 Task: In the sheet Budget Analysis ToolFont size of heading  18 Font style of dataoswald 'Font size of data '9 Alignment of headline & dataAlign center.   Fill color in heading, Red Font color of dataIn the sheet  Budget Tracking Sheetbook
Action: Mouse moved to (50, 154)
Screenshot: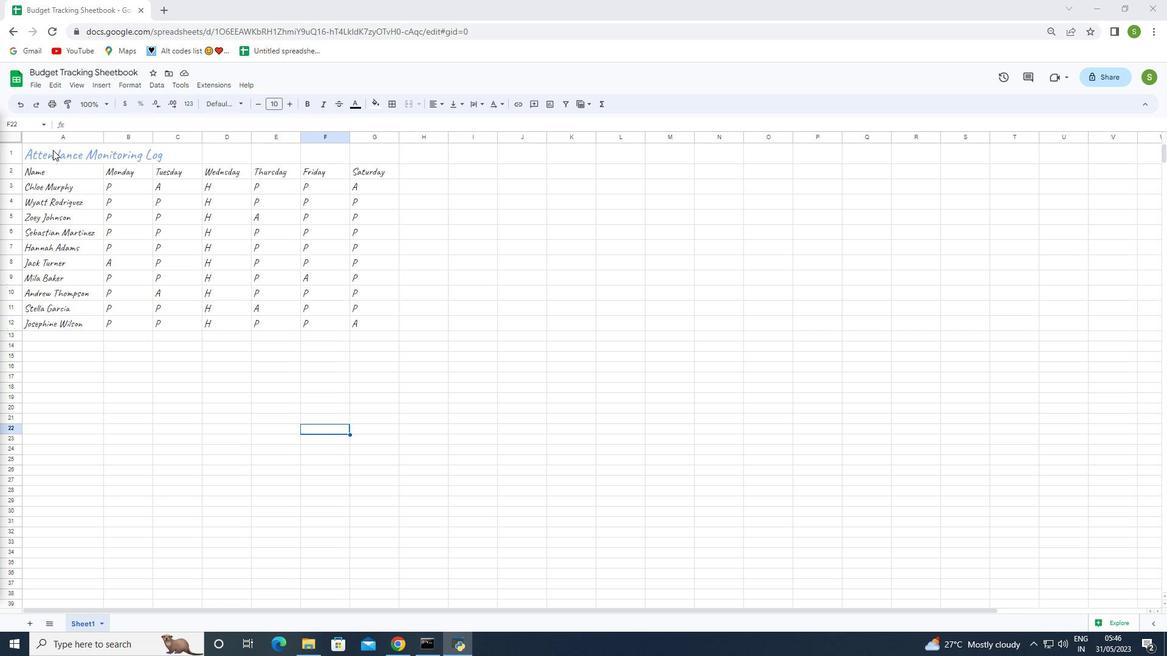 
Action: Mouse pressed left at (50, 154)
Screenshot: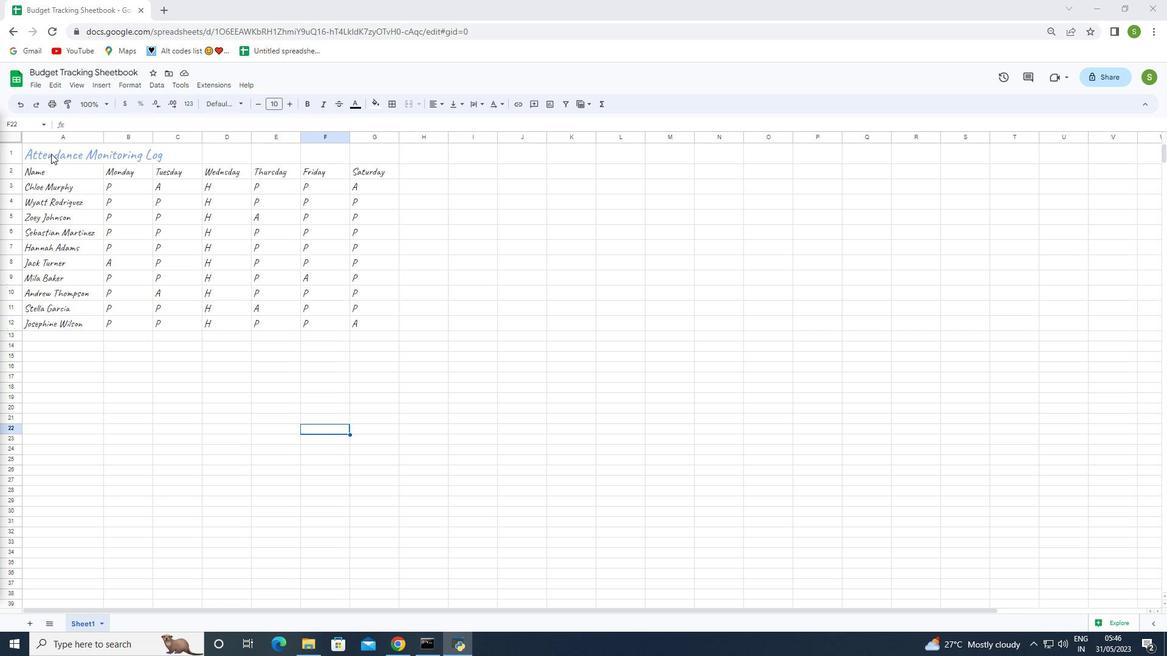 
Action: Mouse moved to (102, 134)
Screenshot: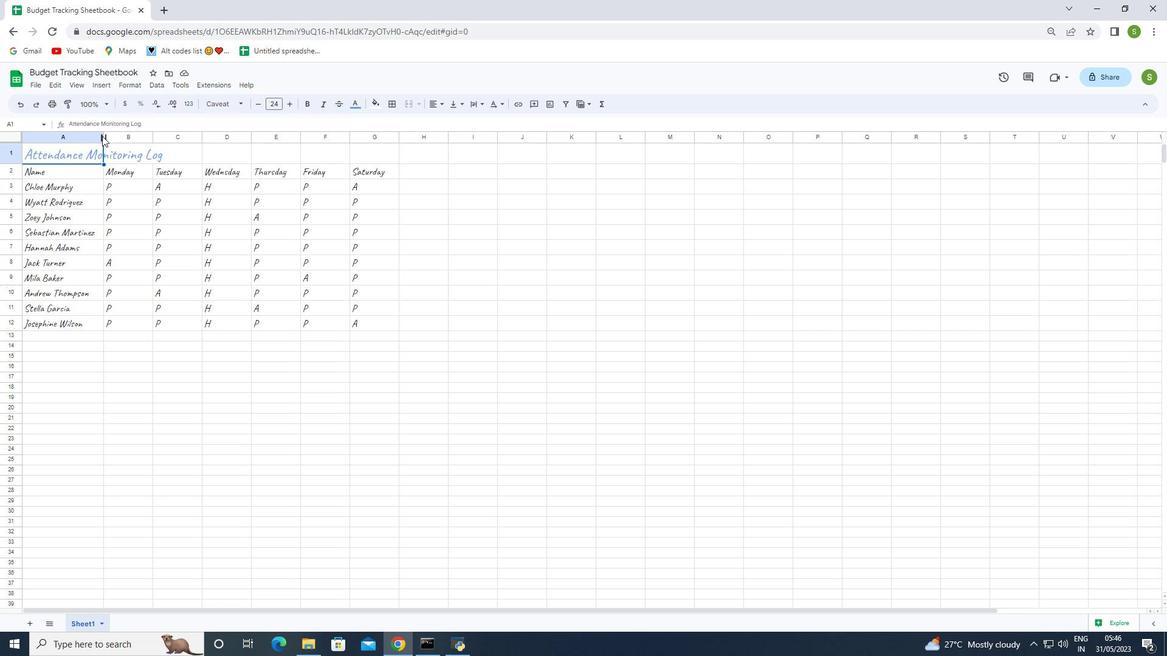 
Action: Mouse pressed left at (102, 134)
Screenshot: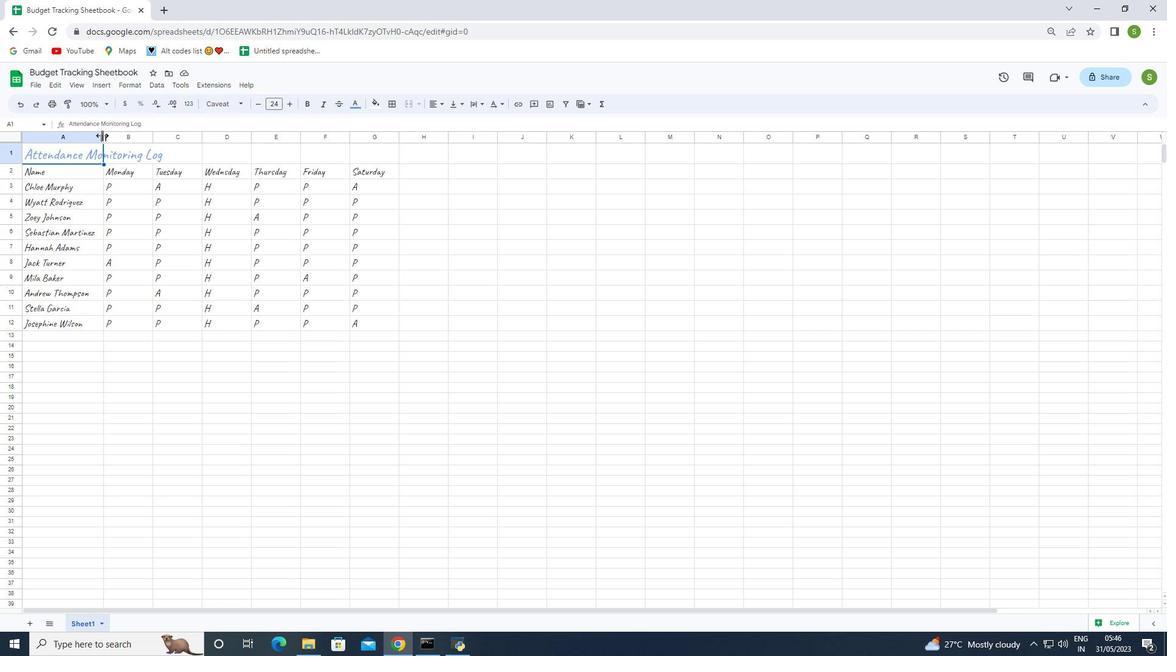 
Action: Mouse pressed left at (102, 134)
Screenshot: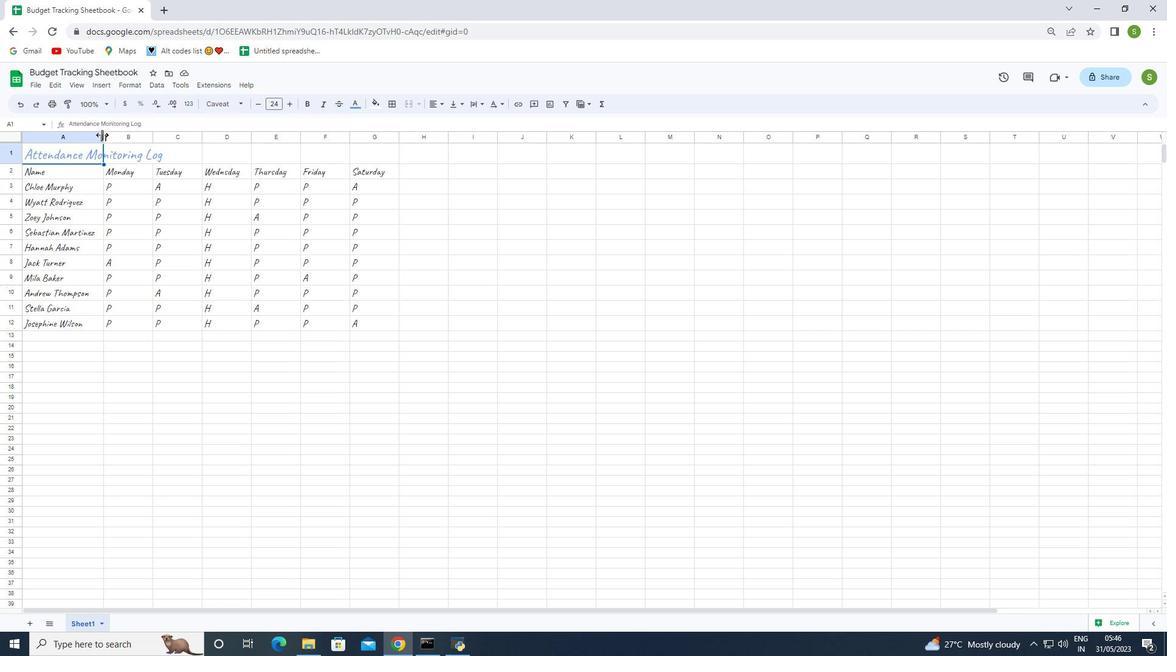 
Action: Mouse moved to (84, 156)
Screenshot: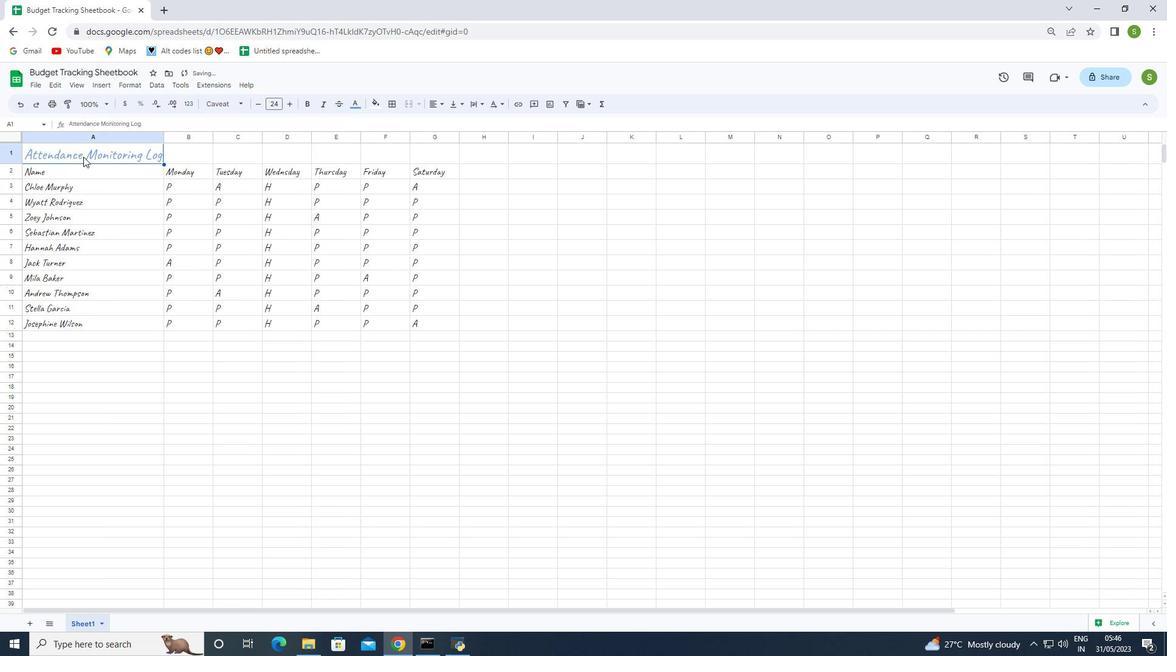 
Action: Mouse pressed left at (84, 156)
Screenshot: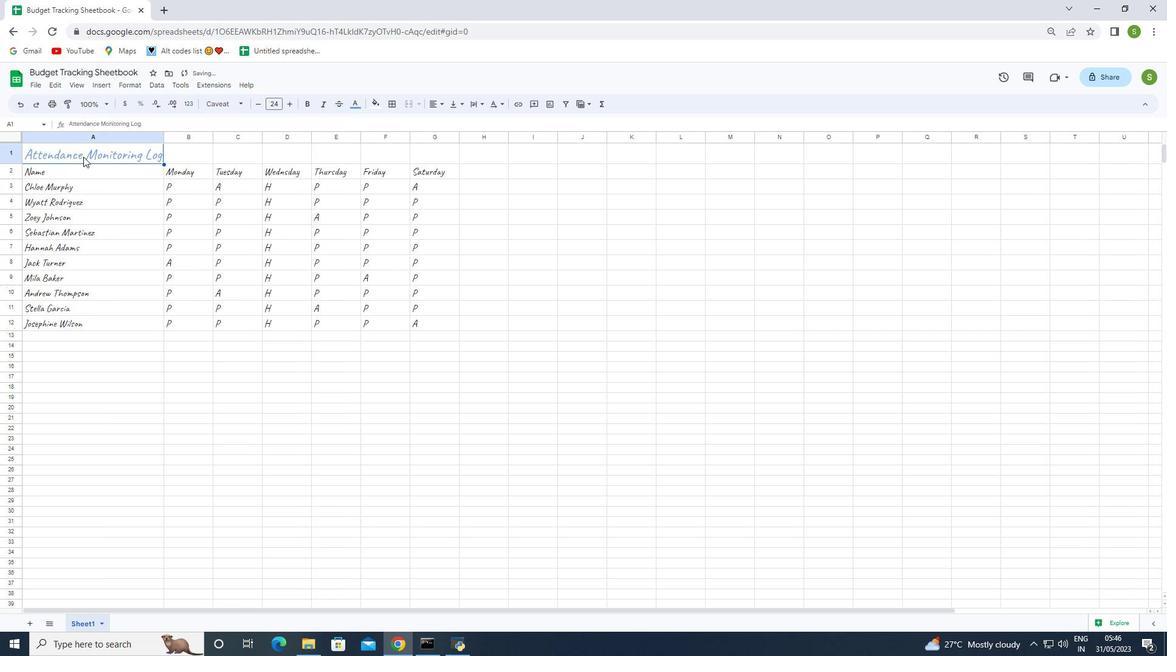 
Action: Mouse moved to (262, 103)
Screenshot: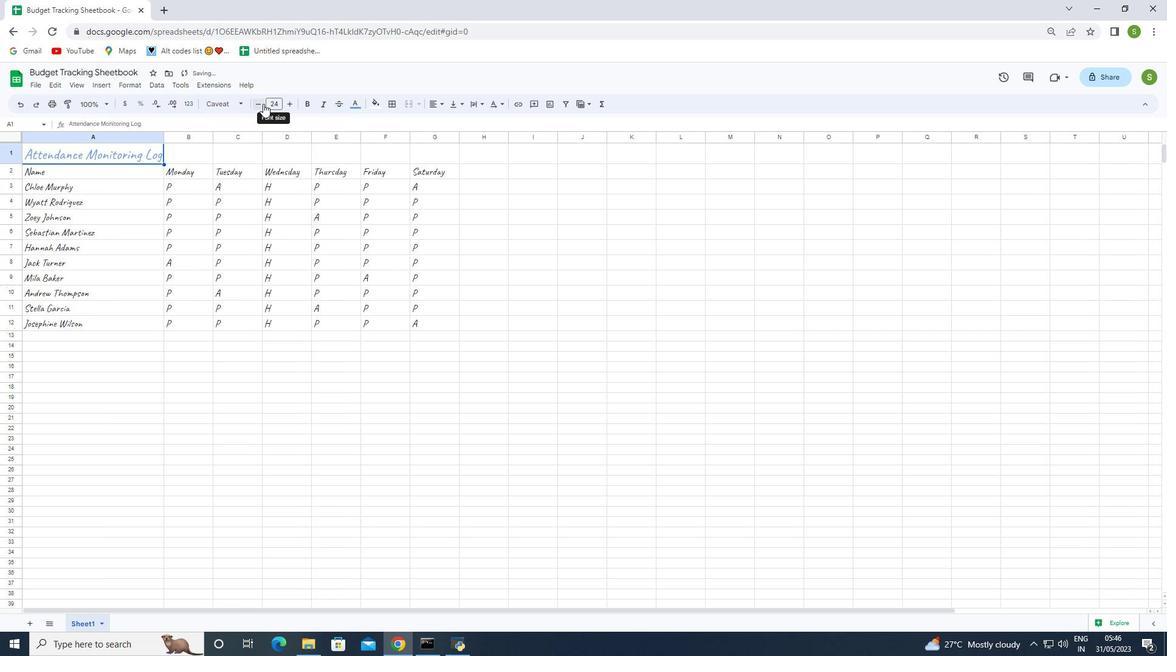 
Action: Mouse pressed left at (262, 103)
Screenshot: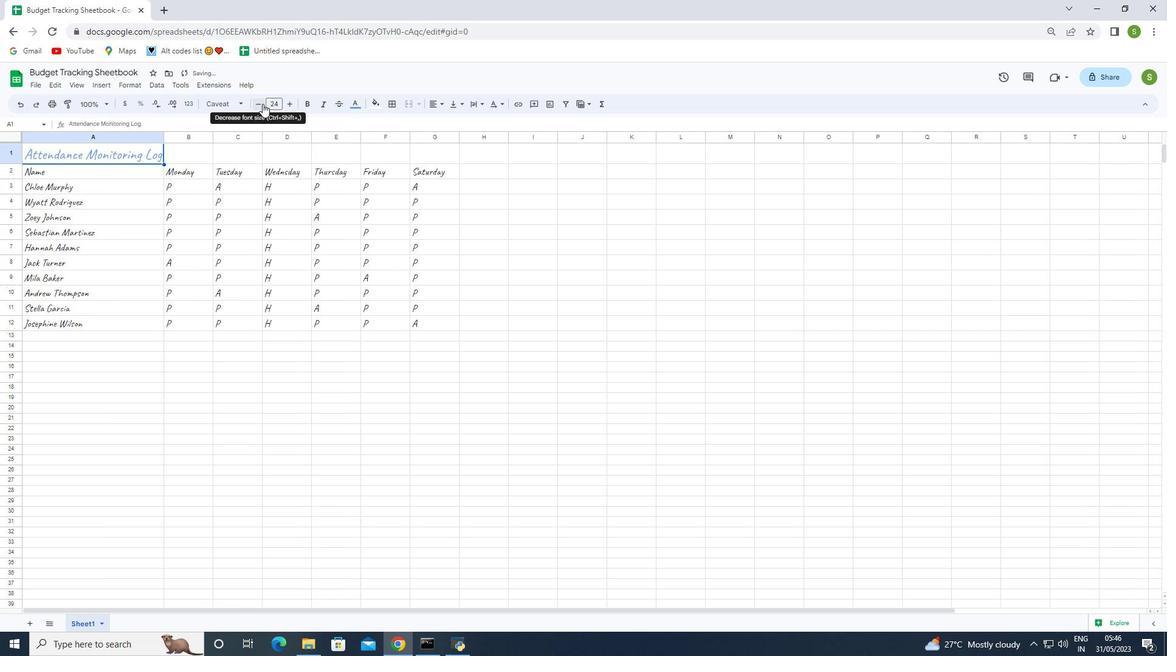 
Action: Mouse pressed left at (262, 103)
Screenshot: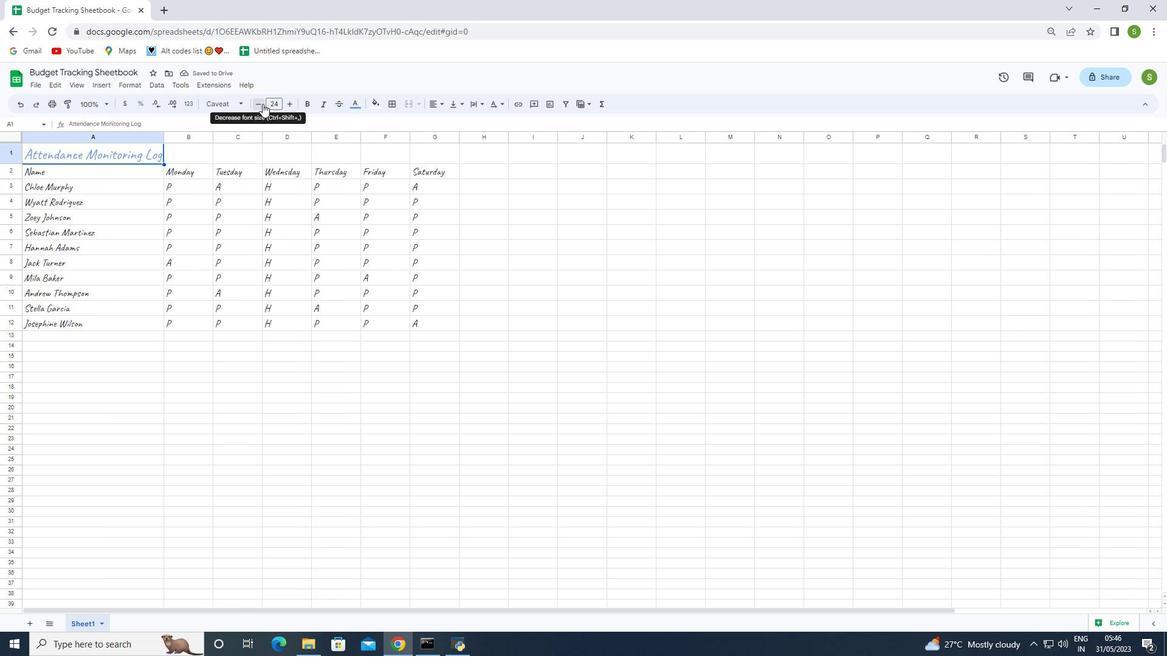 
Action: Mouse pressed left at (262, 103)
Screenshot: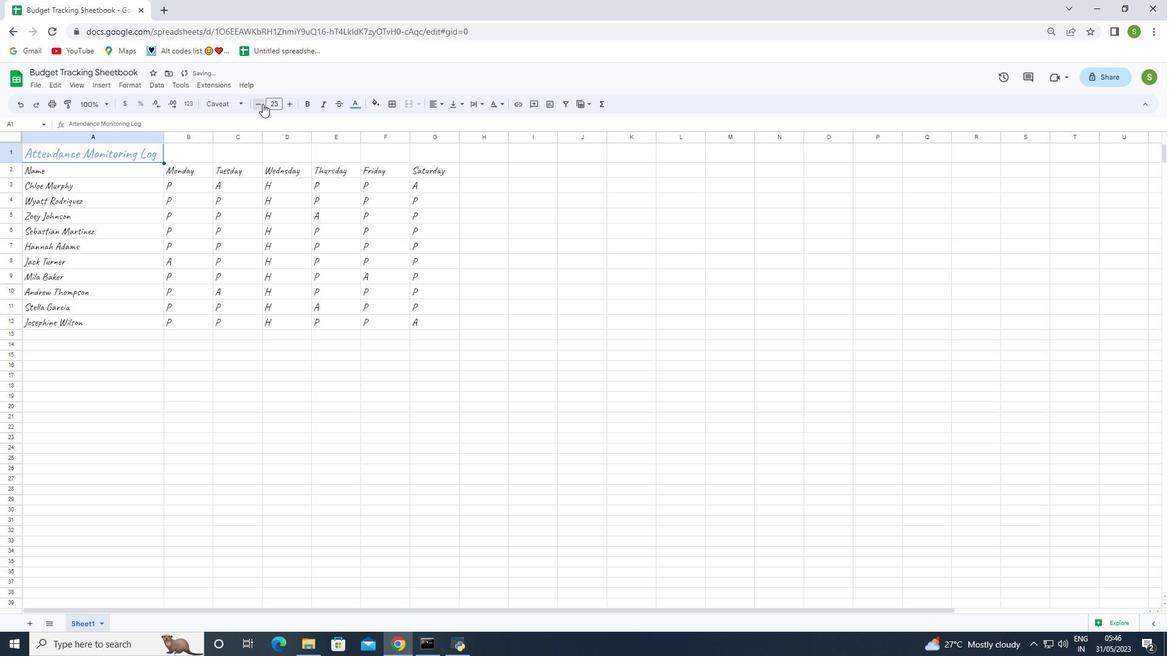 
Action: Mouse pressed left at (262, 103)
Screenshot: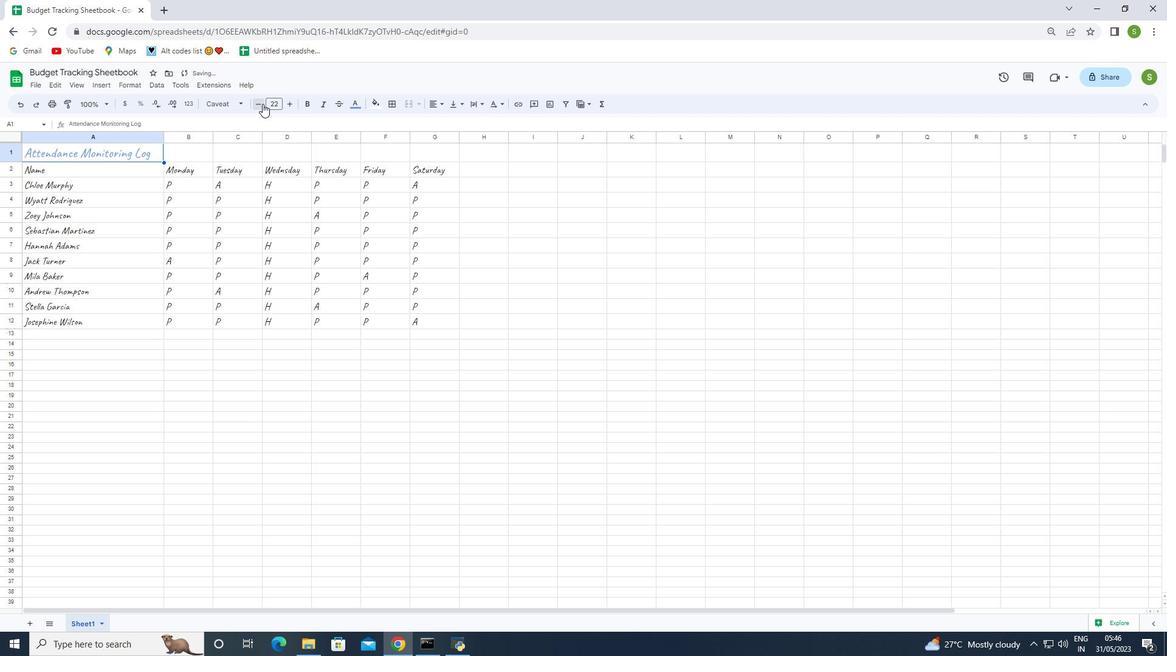 
Action: Mouse pressed left at (262, 103)
Screenshot: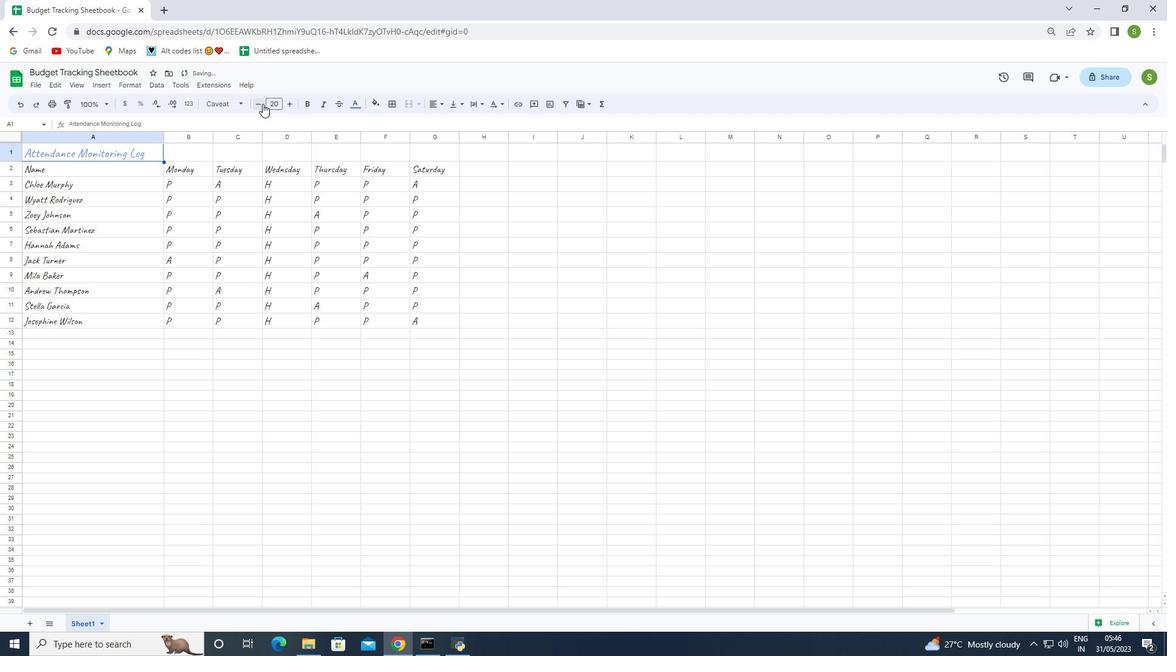 
Action: Mouse pressed left at (262, 103)
Screenshot: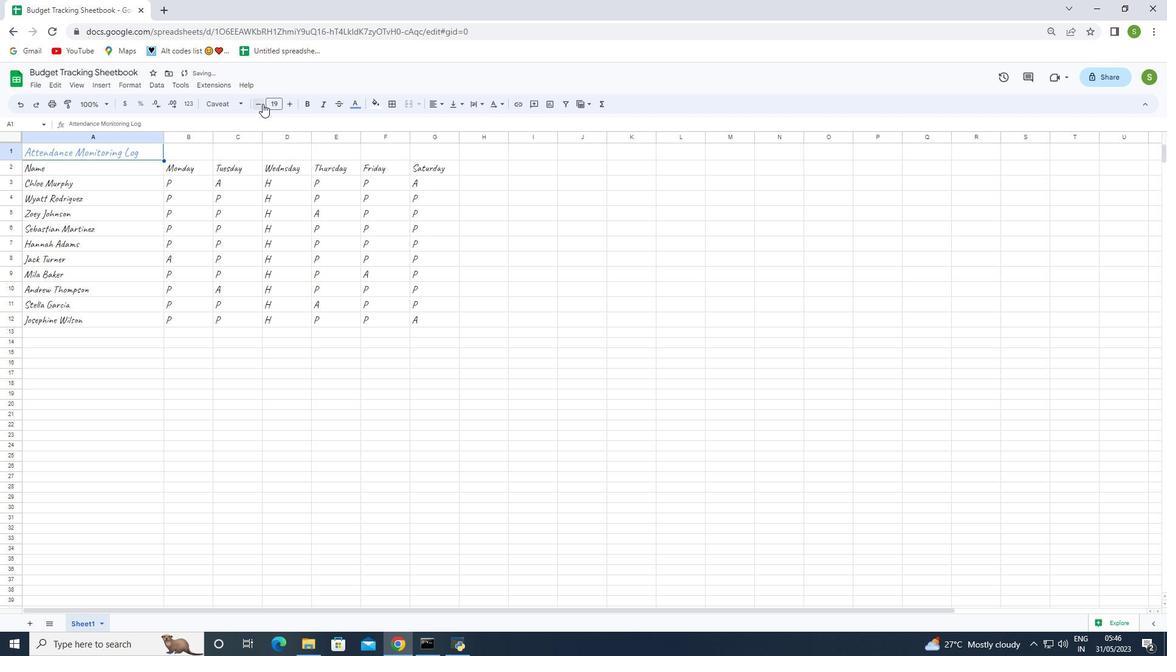 
Action: Mouse moved to (224, 107)
Screenshot: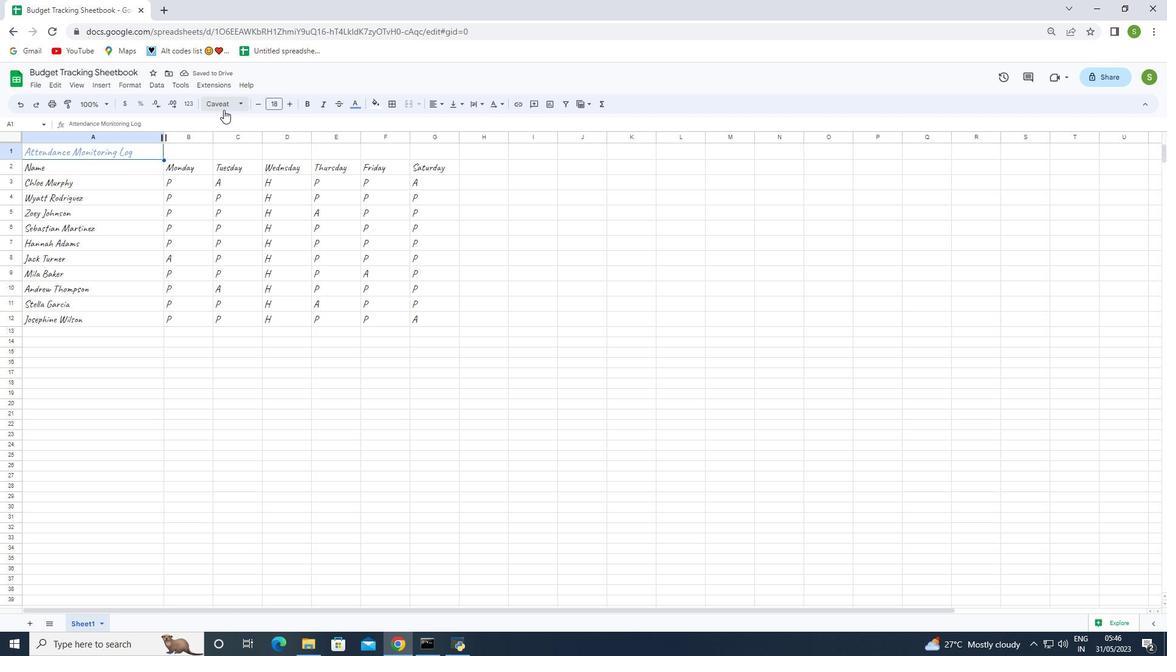 
Action: Mouse pressed left at (224, 107)
Screenshot: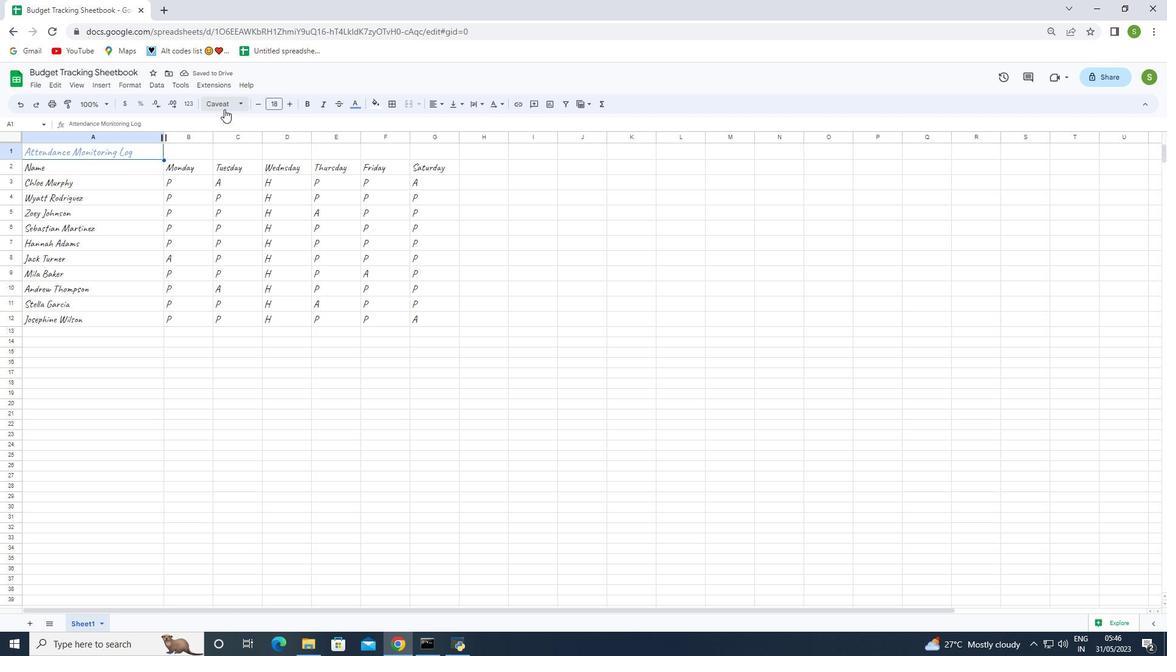 
Action: Mouse moved to (231, 218)
Screenshot: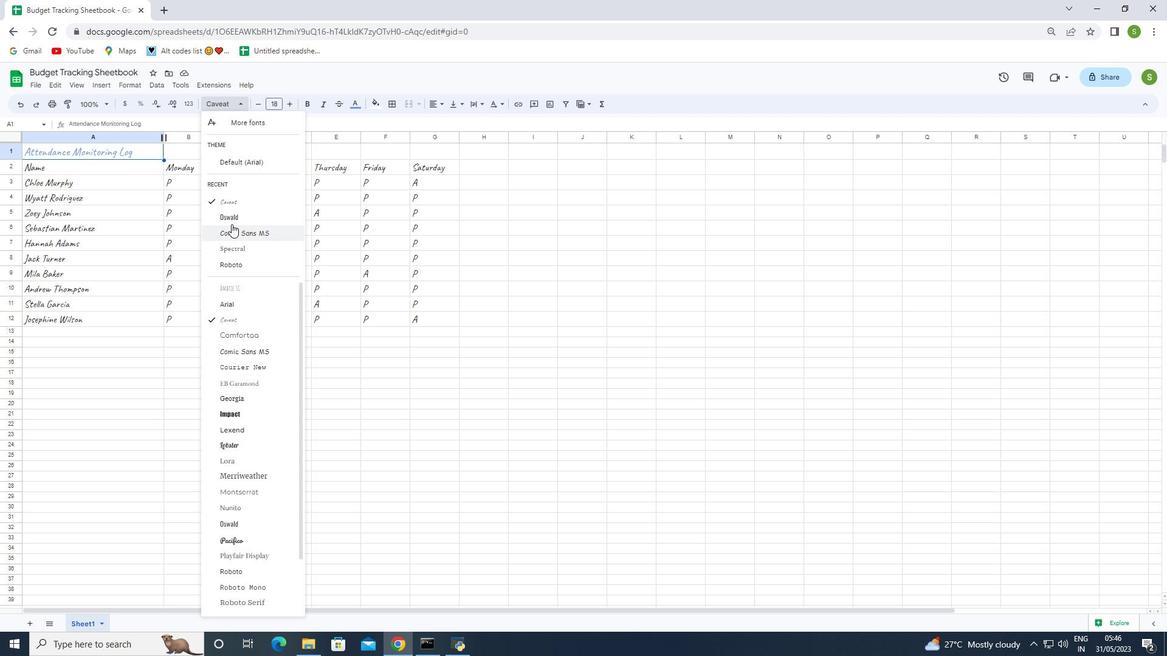 
Action: Mouse pressed left at (231, 218)
Screenshot: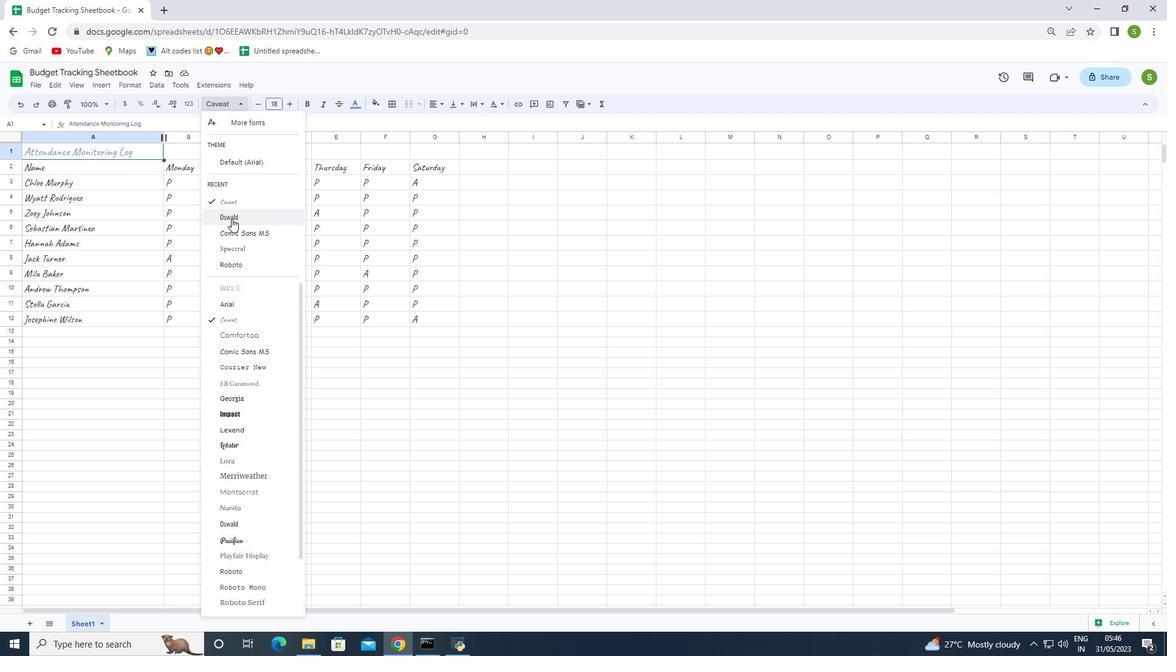 
Action: Mouse moved to (42, 171)
Screenshot: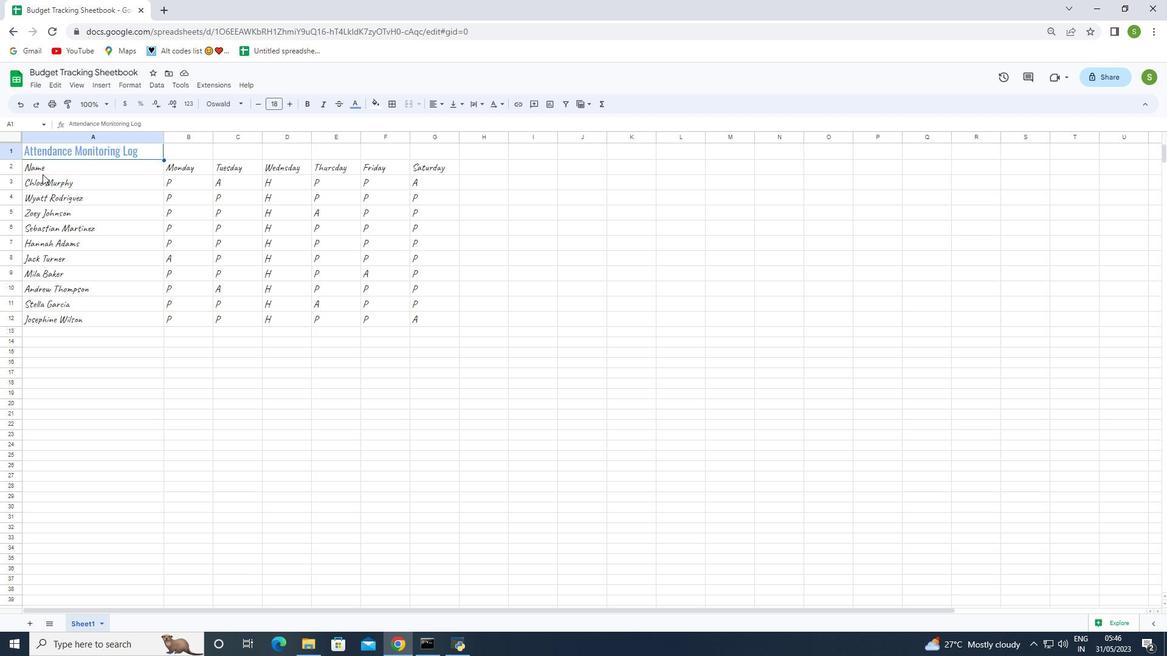 
Action: Mouse pressed left at (42, 171)
Screenshot: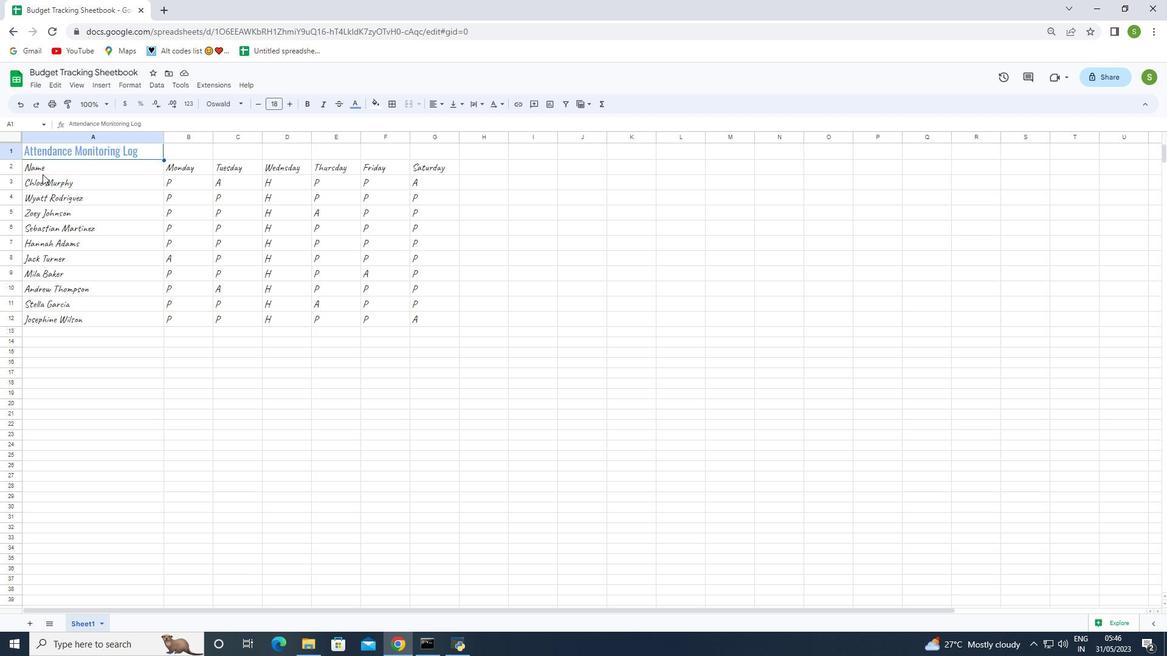 
Action: Mouse moved to (439, 102)
Screenshot: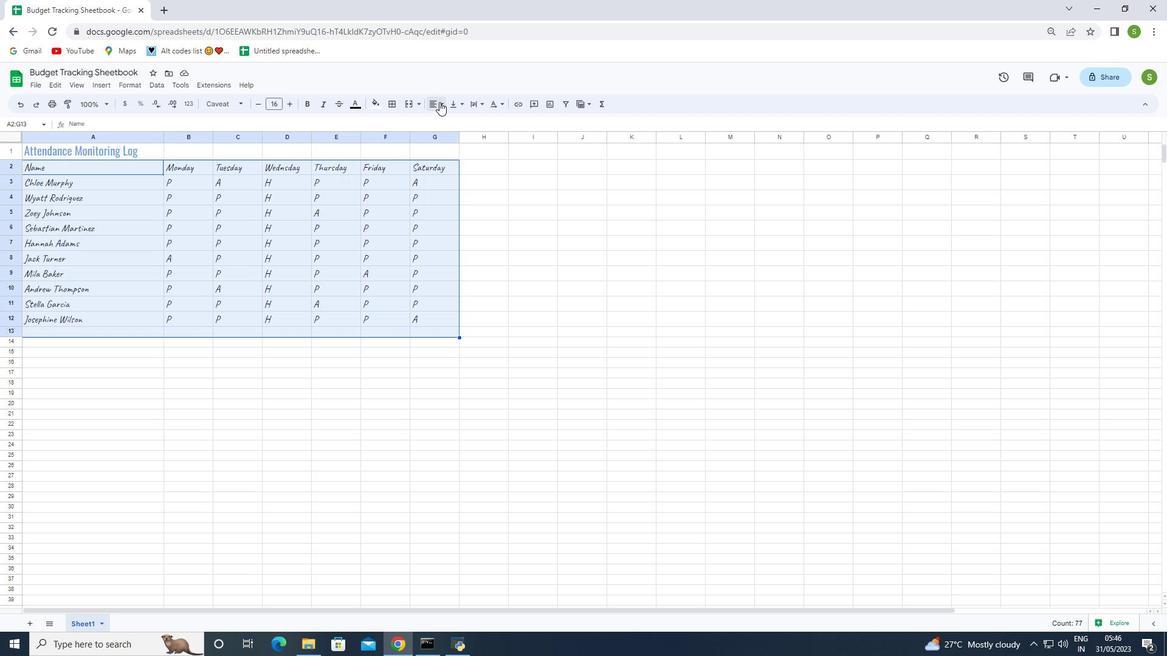 
Action: Mouse pressed left at (439, 102)
Screenshot: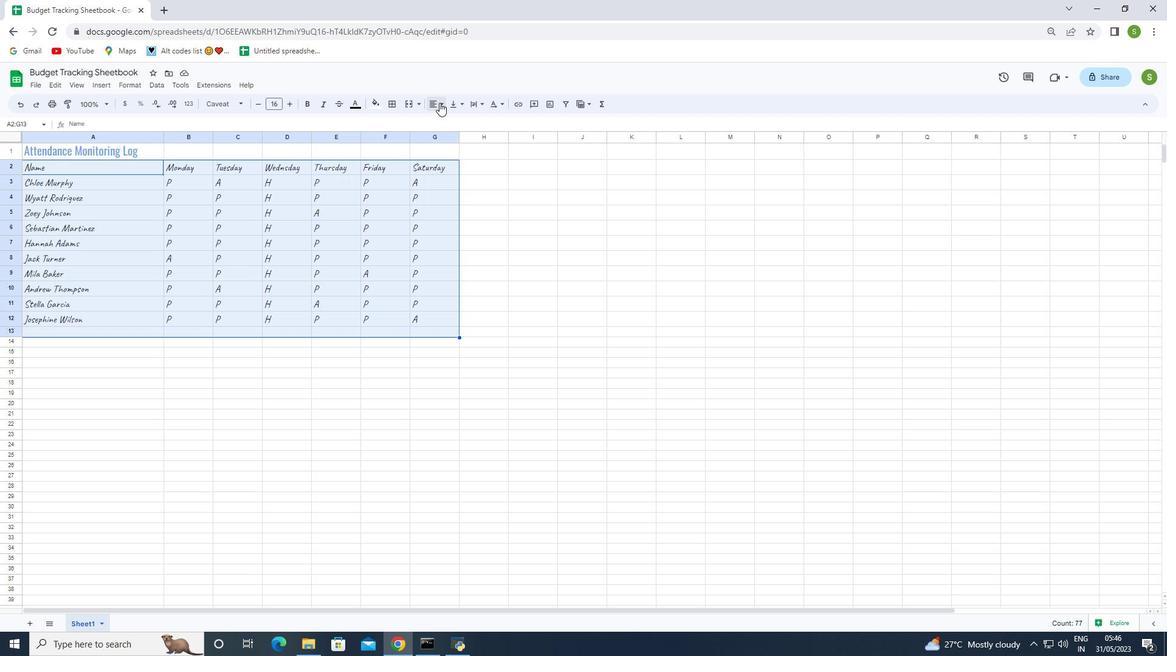 
Action: Mouse moved to (451, 125)
Screenshot: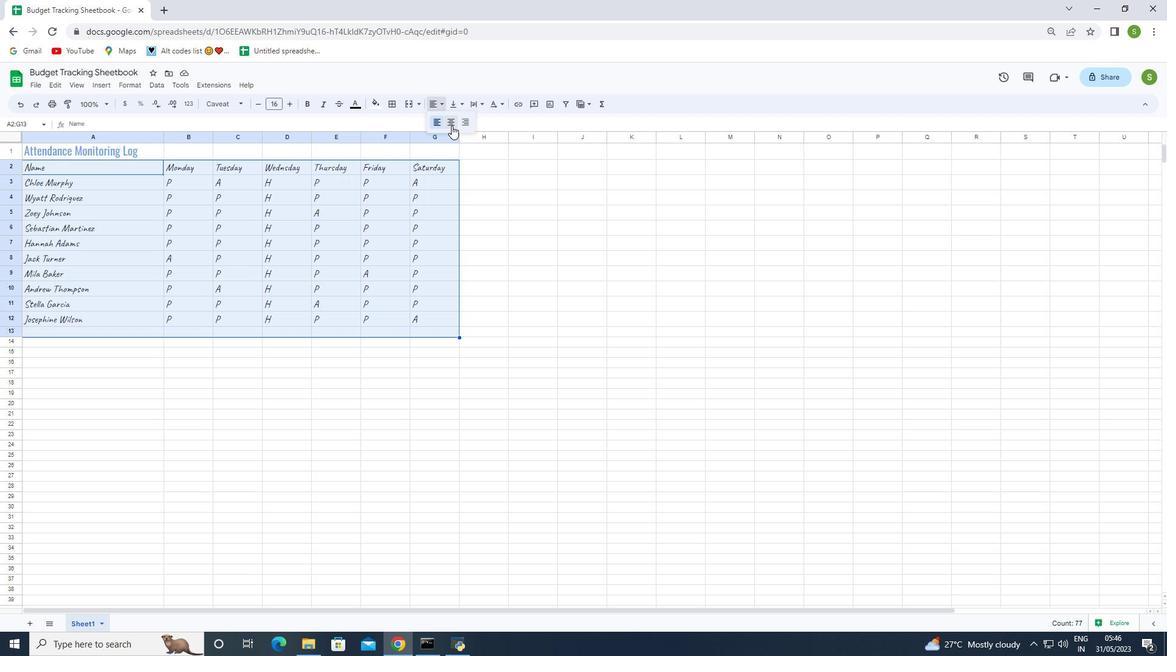 
Action: Mouse pressed left at (452, 123)
Screenshot: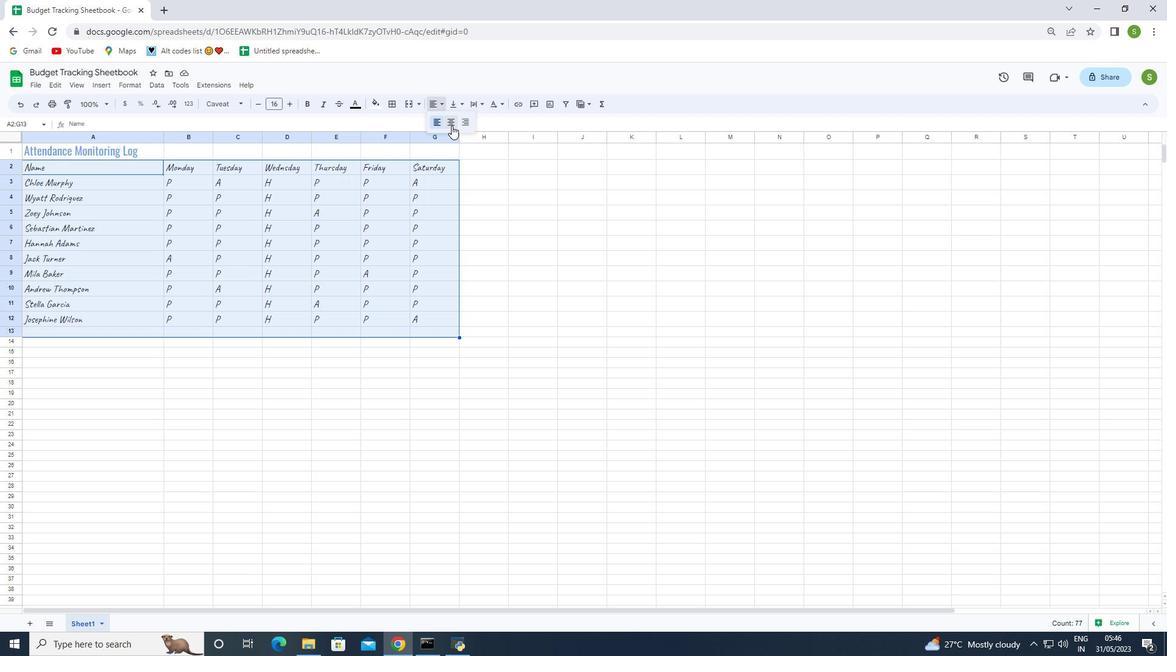 
Action: Mouse moved to (106, 151)
Screenshot: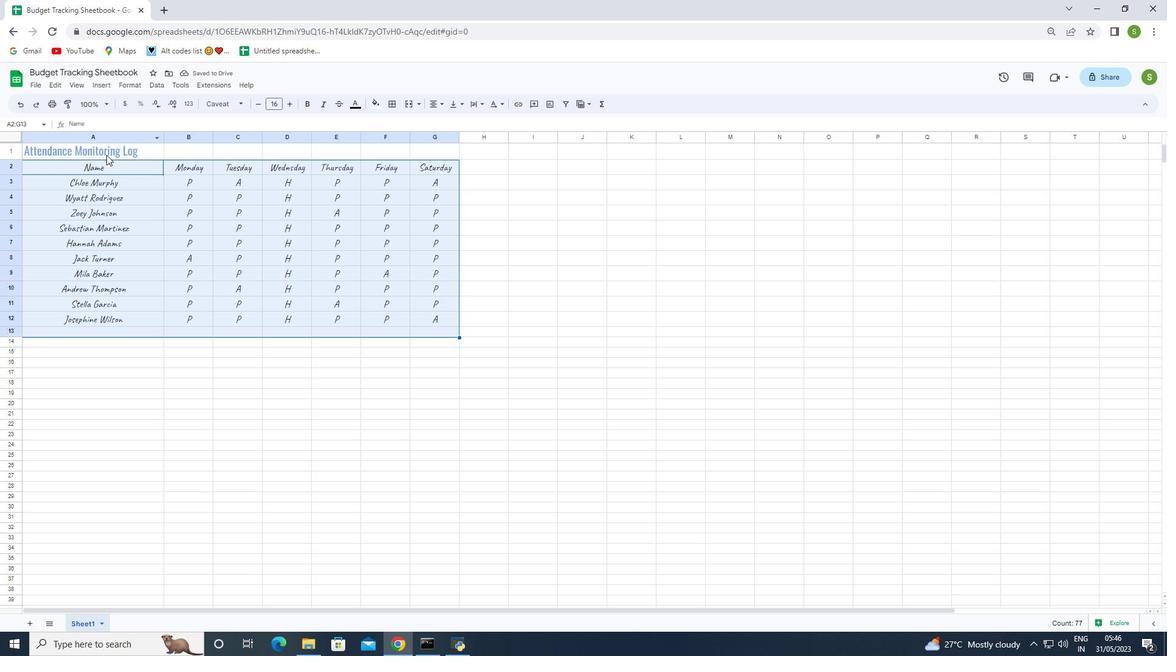 
Action: Mouse pressed left at (106, 151)
Screenshot: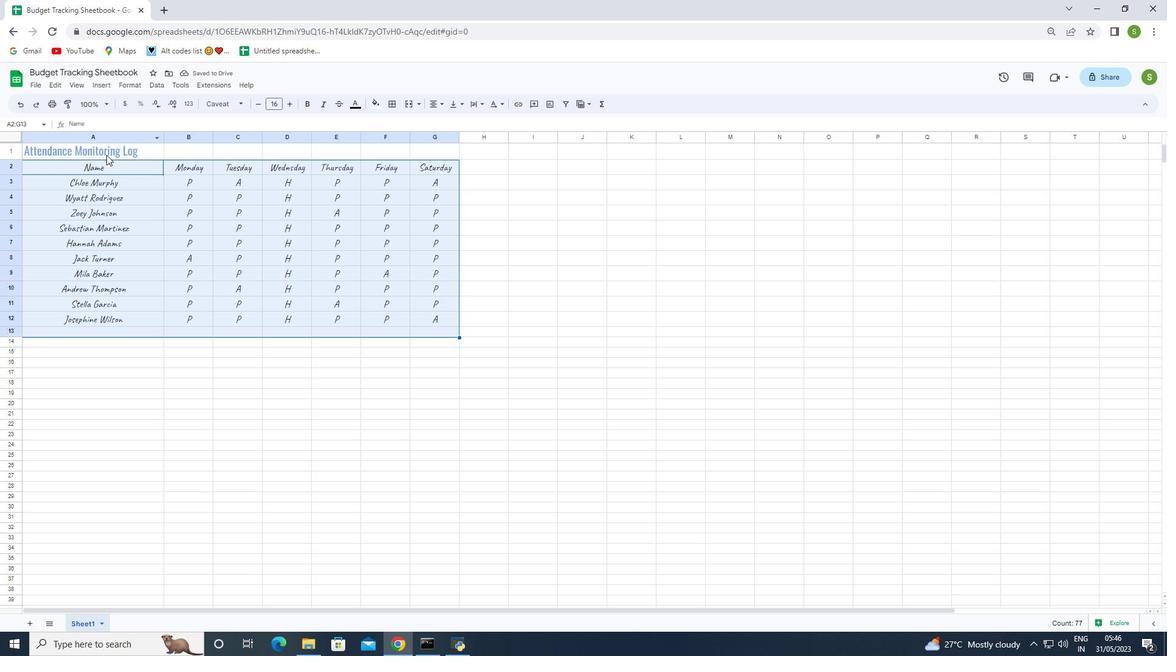 
Action: Mouse moved to (376, 106)
Screenshot: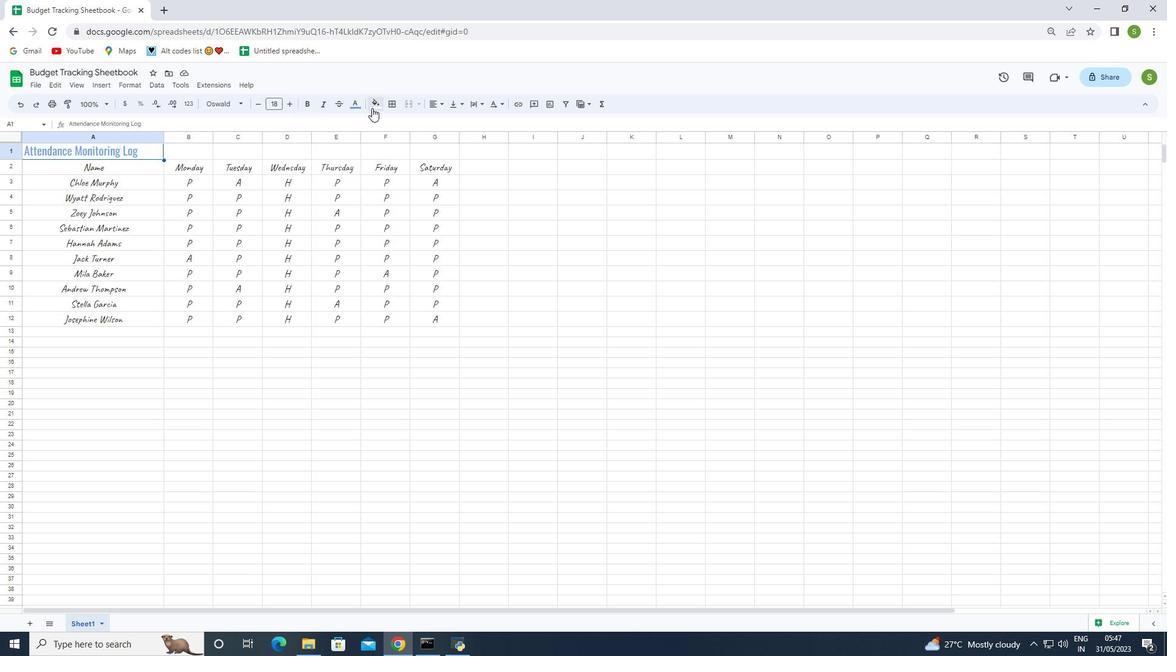 
Action: Mouse pressed left at (376, 106)
Screenshot: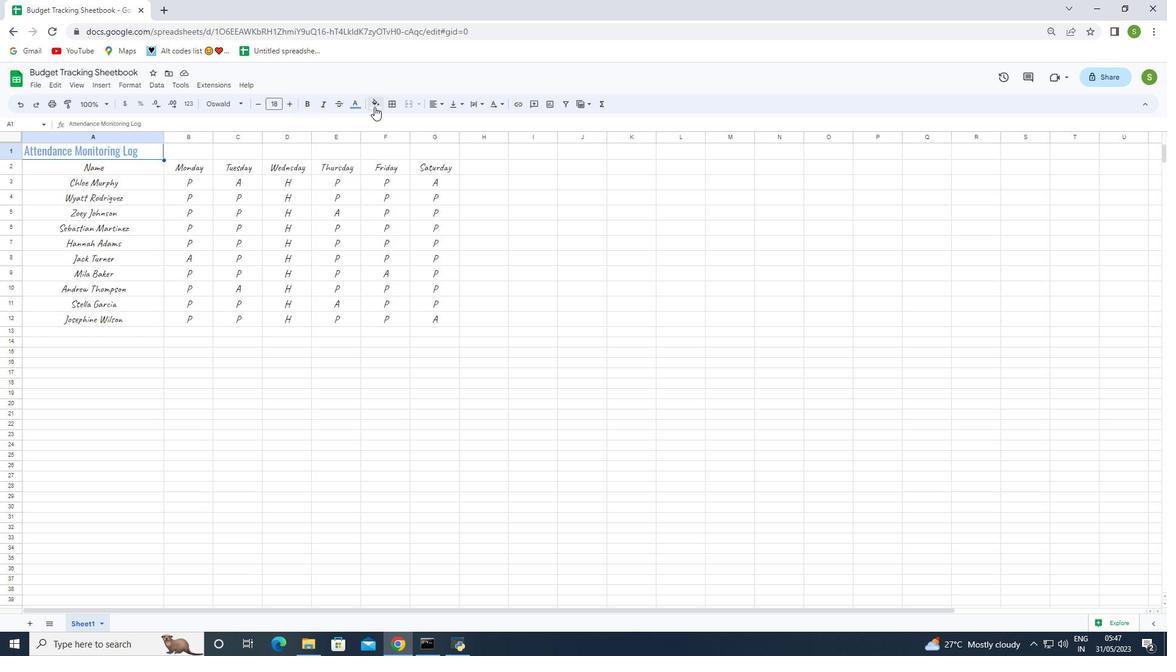 
Action: Mouse moved to (390, 147)
Screenshot: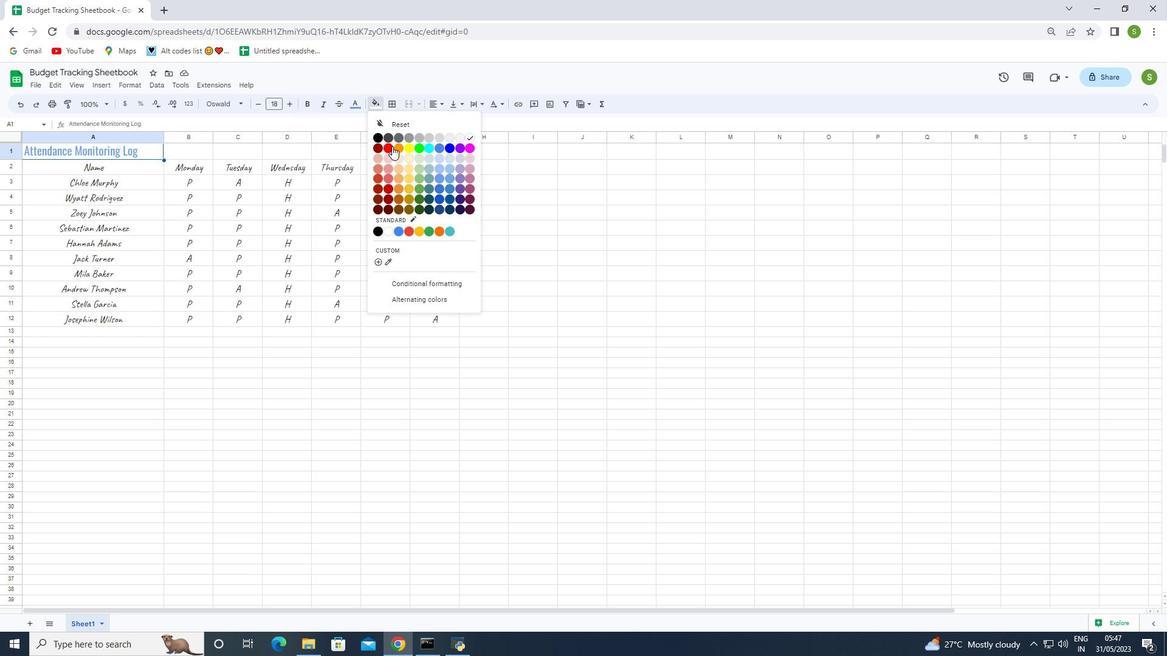 
Action: Mouse pressed left at (390, 147)
Screenshot: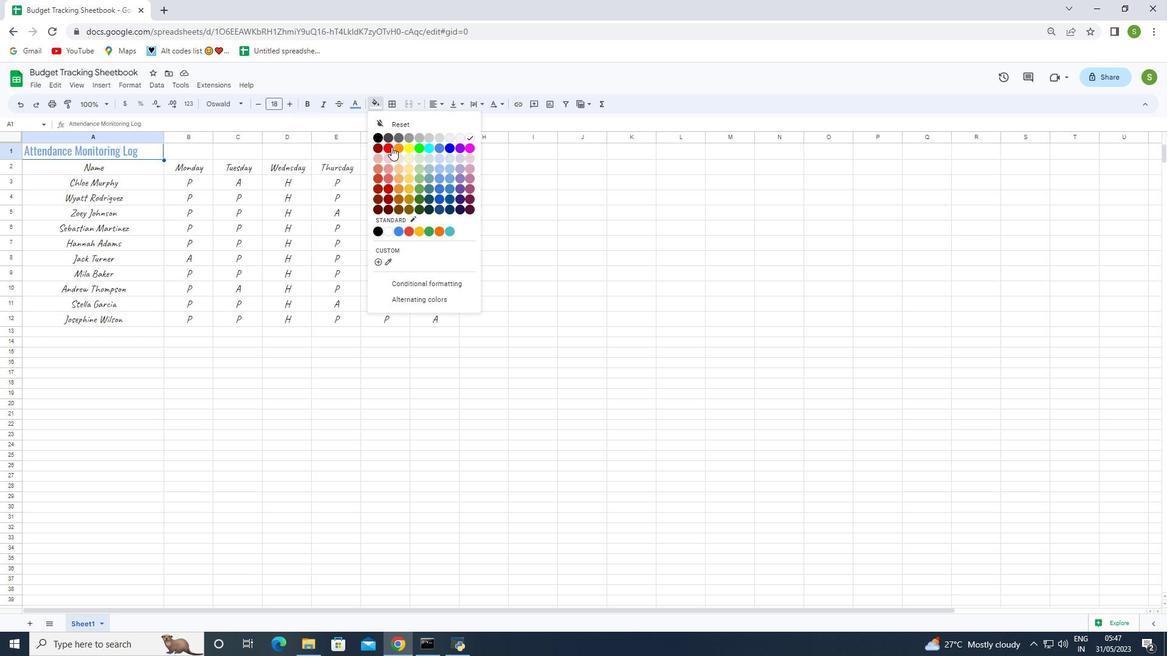 
Action: Mouse moved to (89, 169)
Screenshot: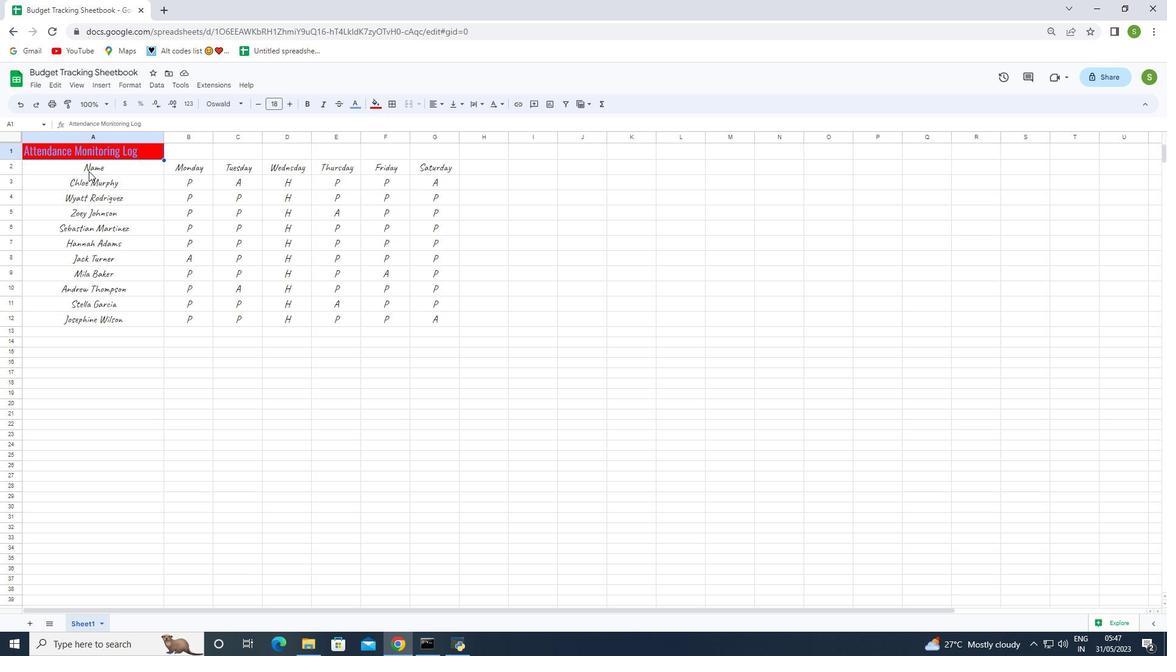 
Action: Mouse pressed left at (89, 169)
Screenshot: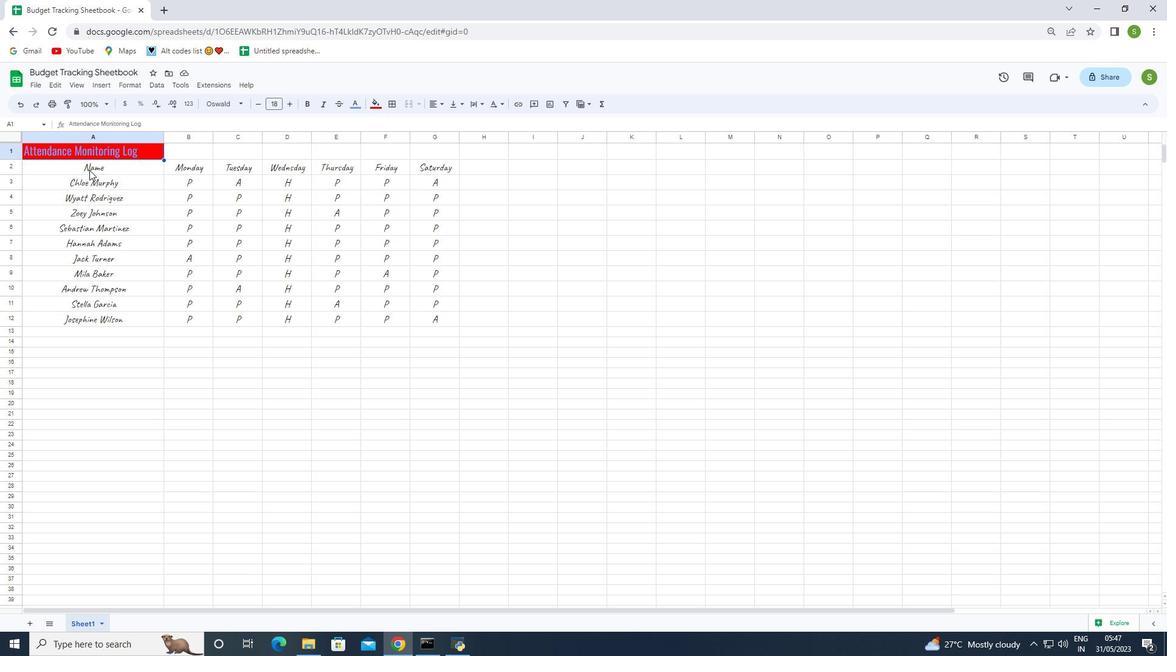 
Action: Mouse moved to (351, 106)
Screenshot: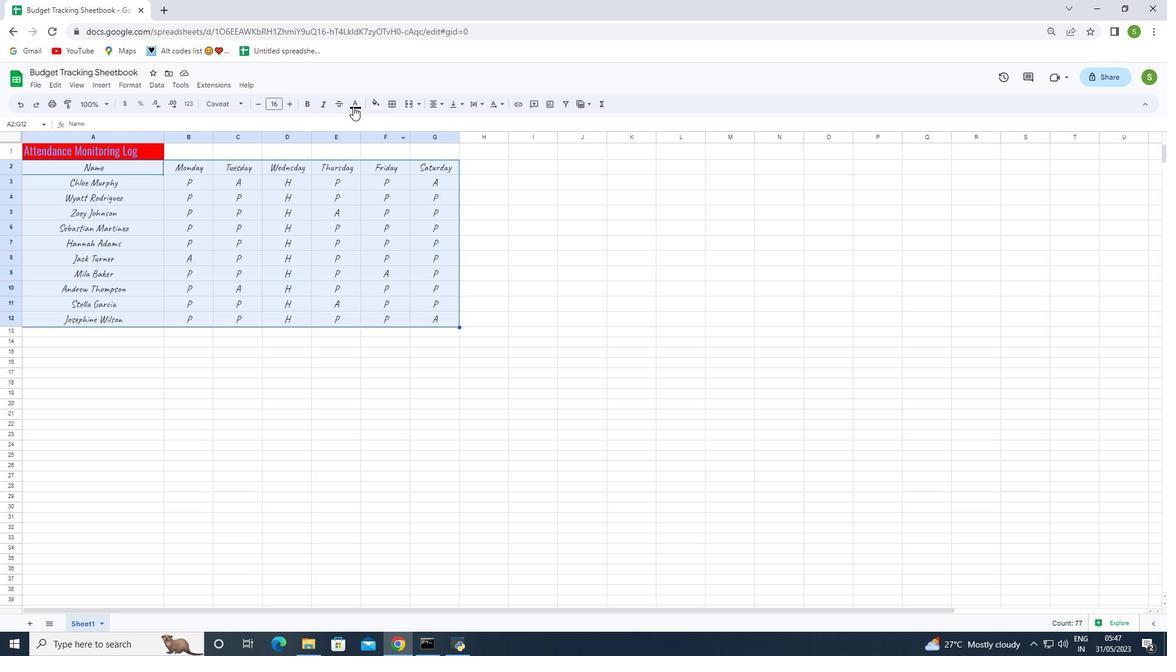 
Action: Mouse pressed left at (351, 106)
Screenshot: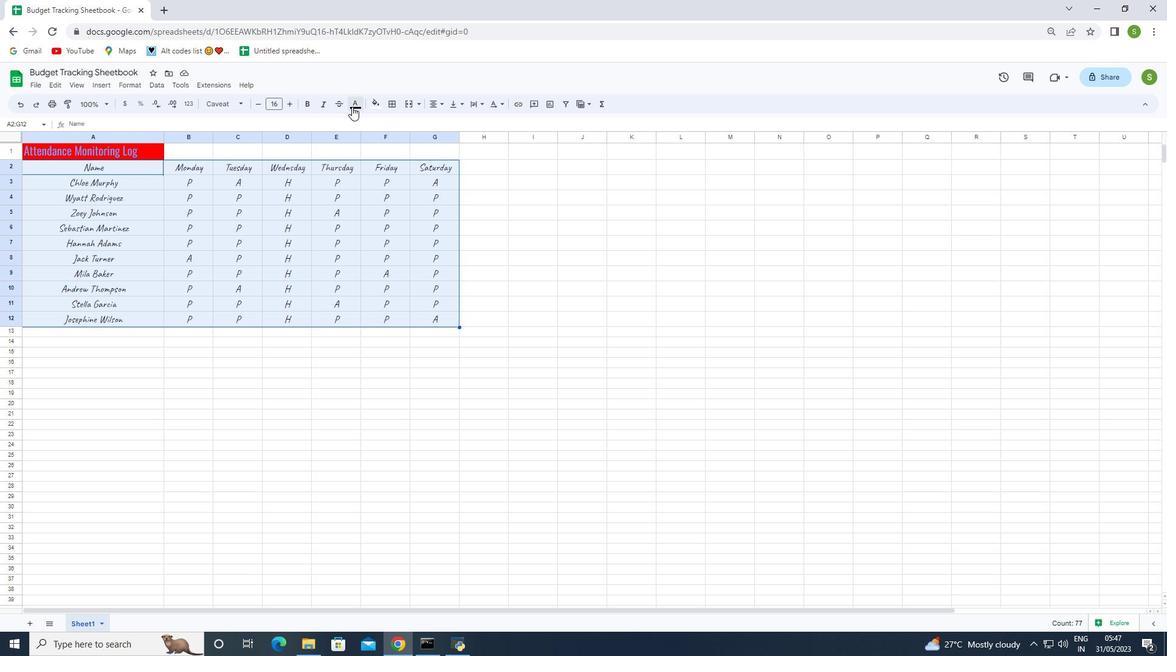 
Action: Mouse moved to (365, 147)
Screenshot: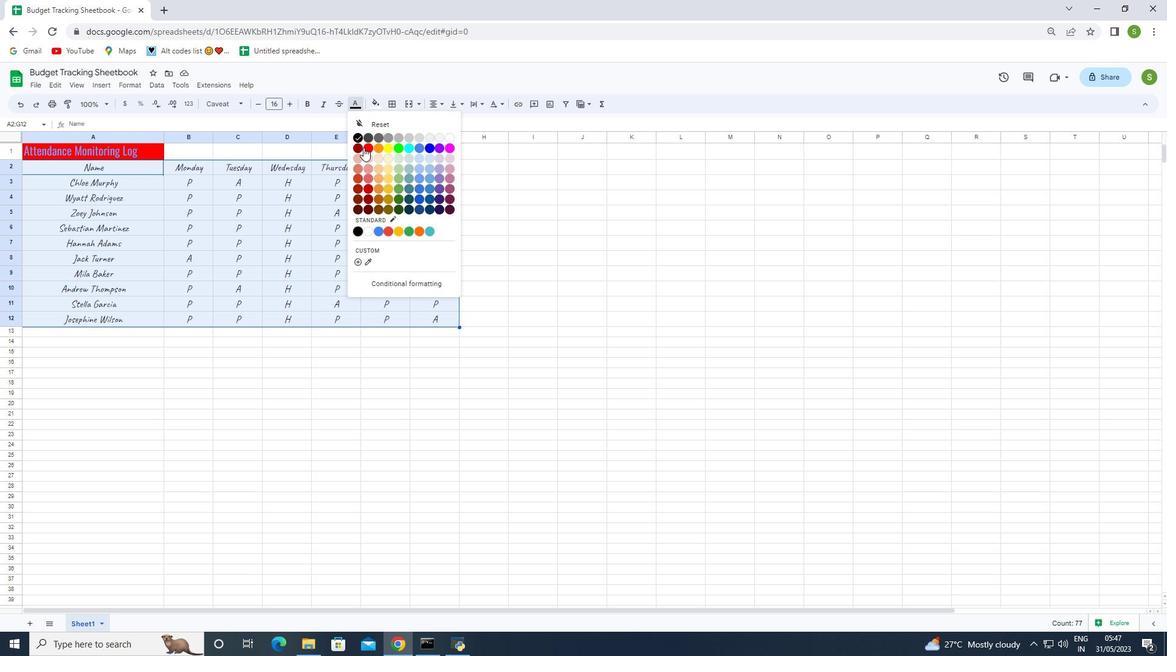 
Action: Mouse pressed left at (365, 147)
Screenshot: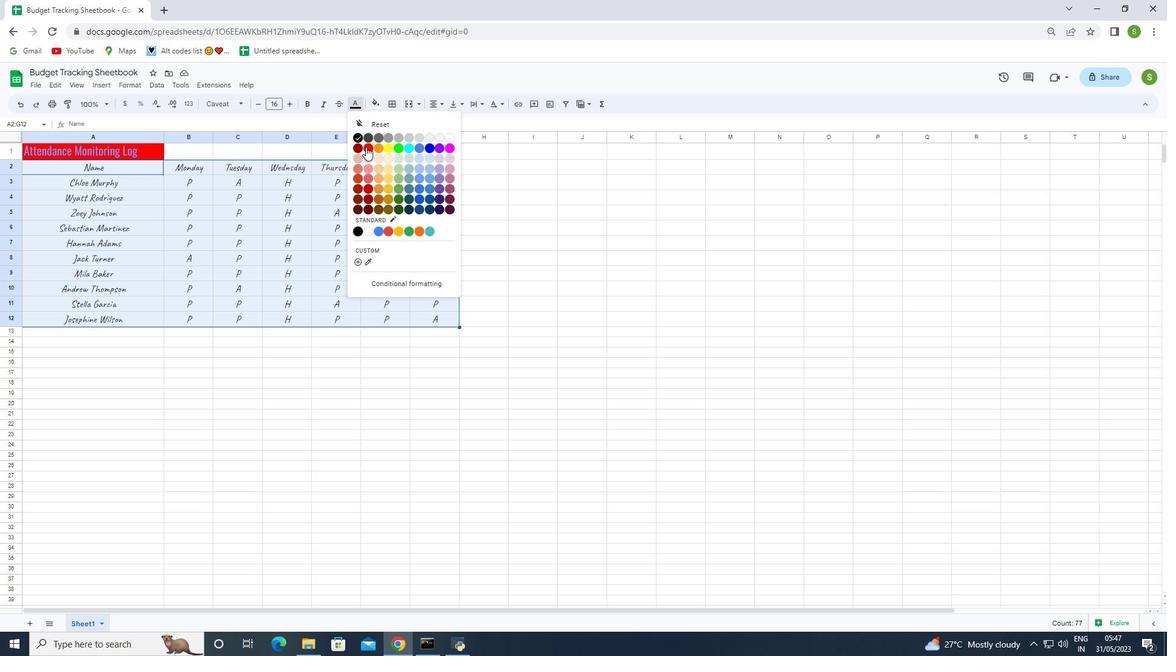 
Action: Mouse moved to (41, 86)
Screenshot: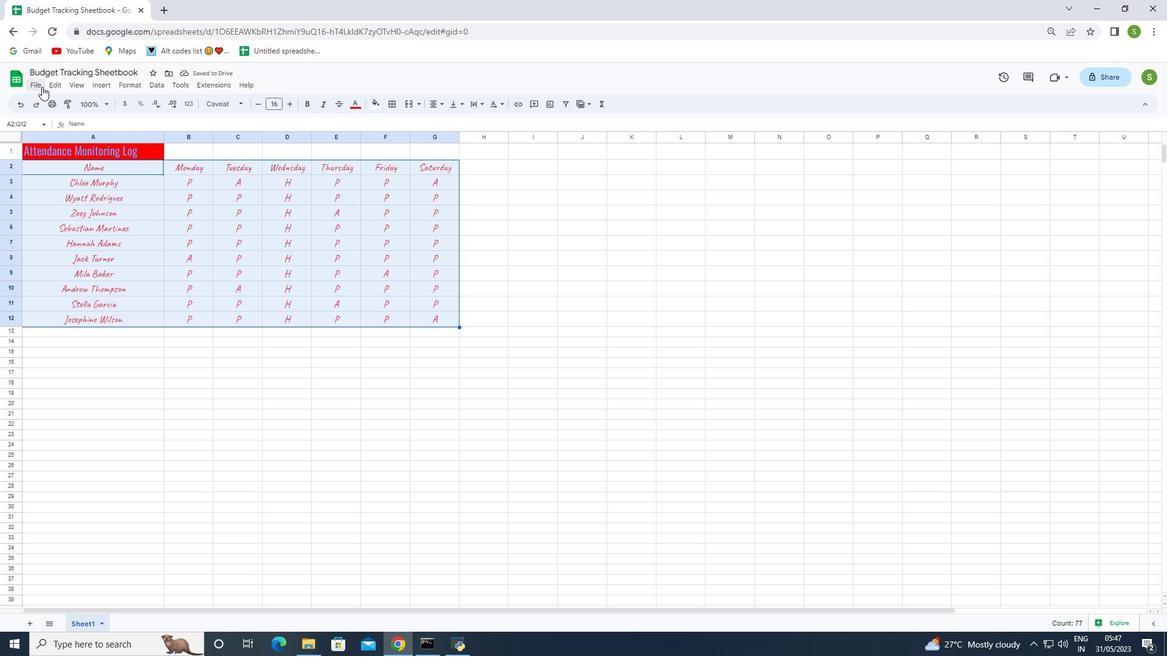 
Action: Mouse pressed left at (41, 86)
Screenshot: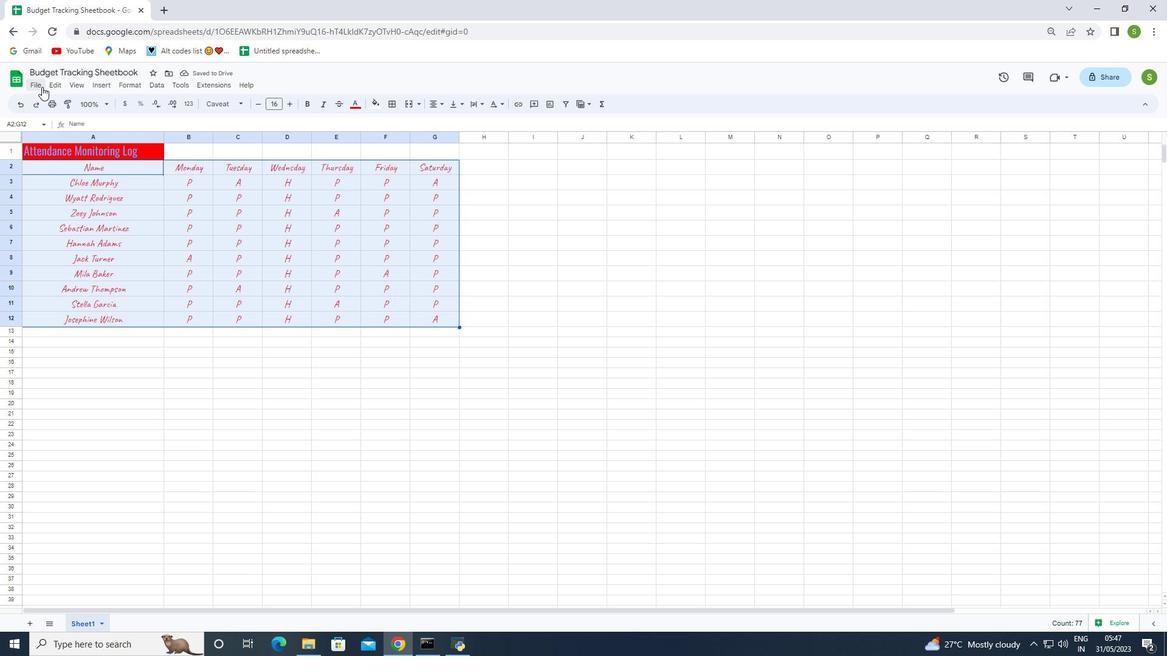 
Action: Mouse moved to (72, 228)
Screenshot: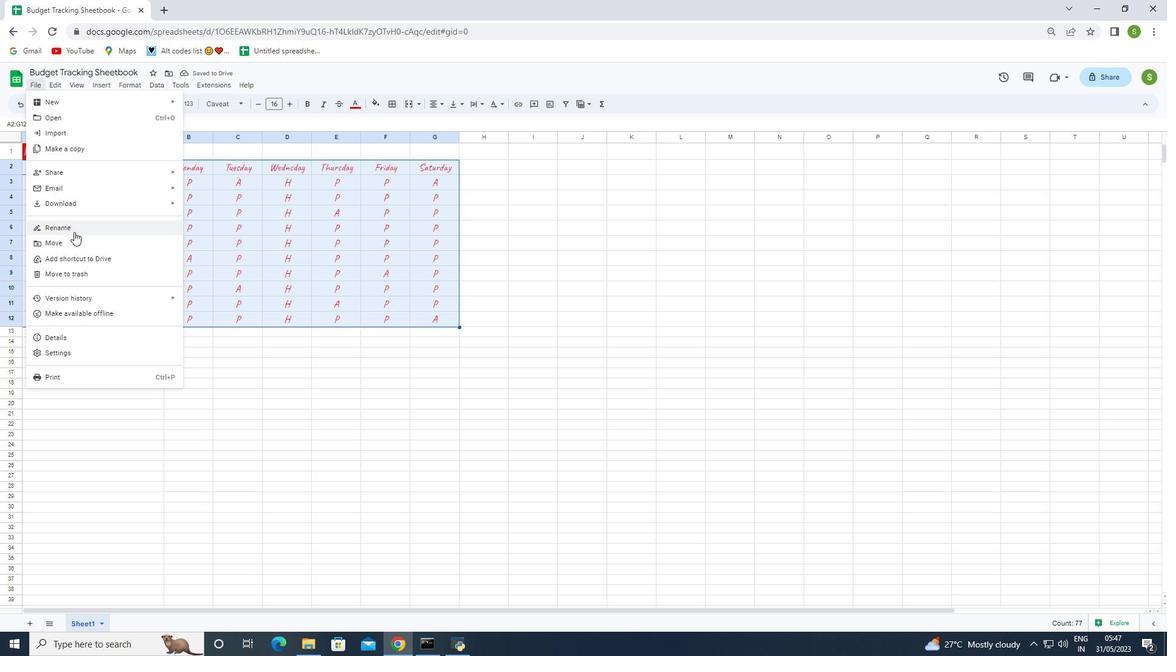 
Action: Mouse pressed left at (72, 228)
Screenshot: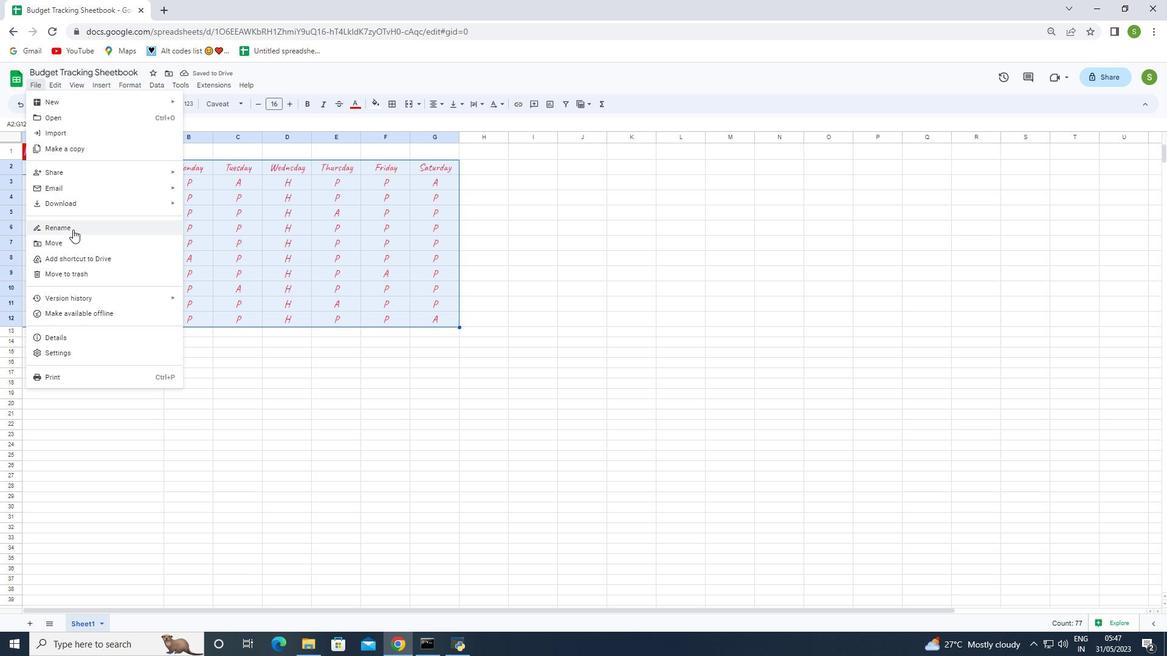 
Action: Mouse moved to (72, 228)
Screenshot: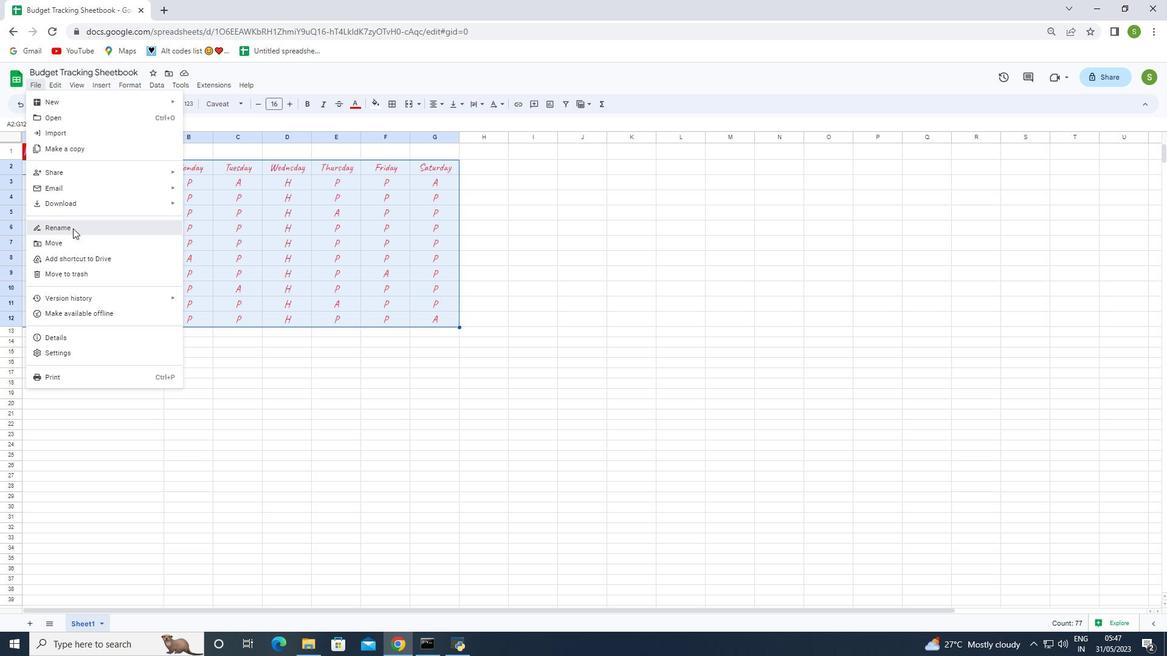 
Action: Key pressed <Key.backspace><Key.shift>Budget<Key.space><Key.shift>Tracking<Key.space><Key.shift>Sheetbook<Key.enter>
Screenshot: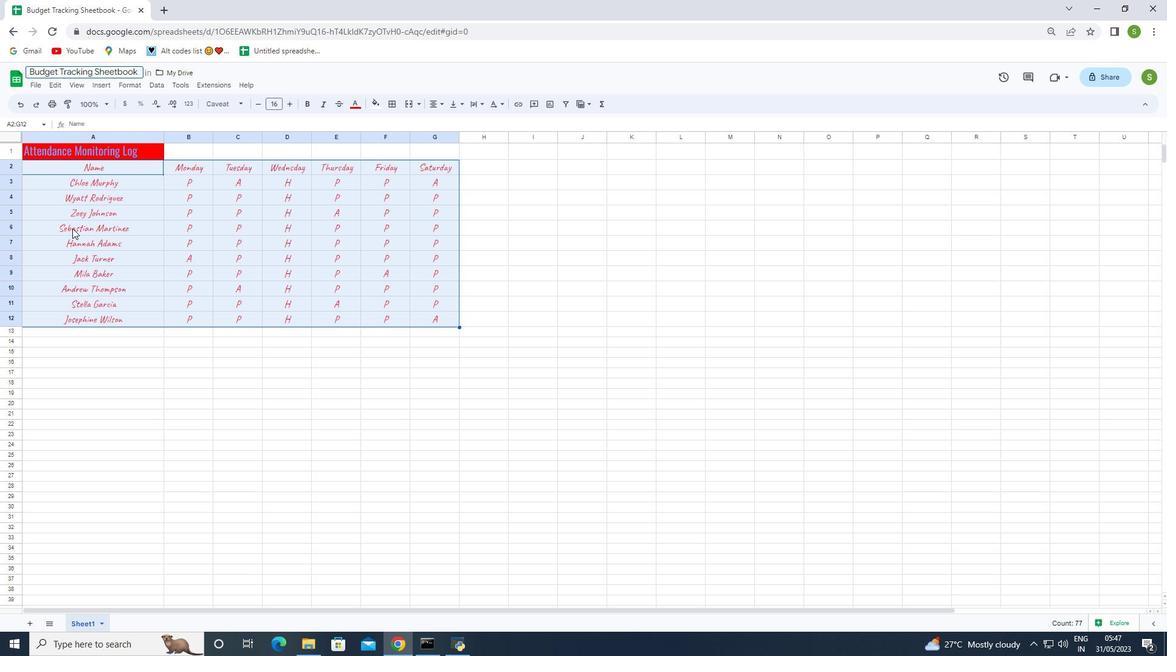 
Action: Mouse moved to (213, 289)
Screenshot: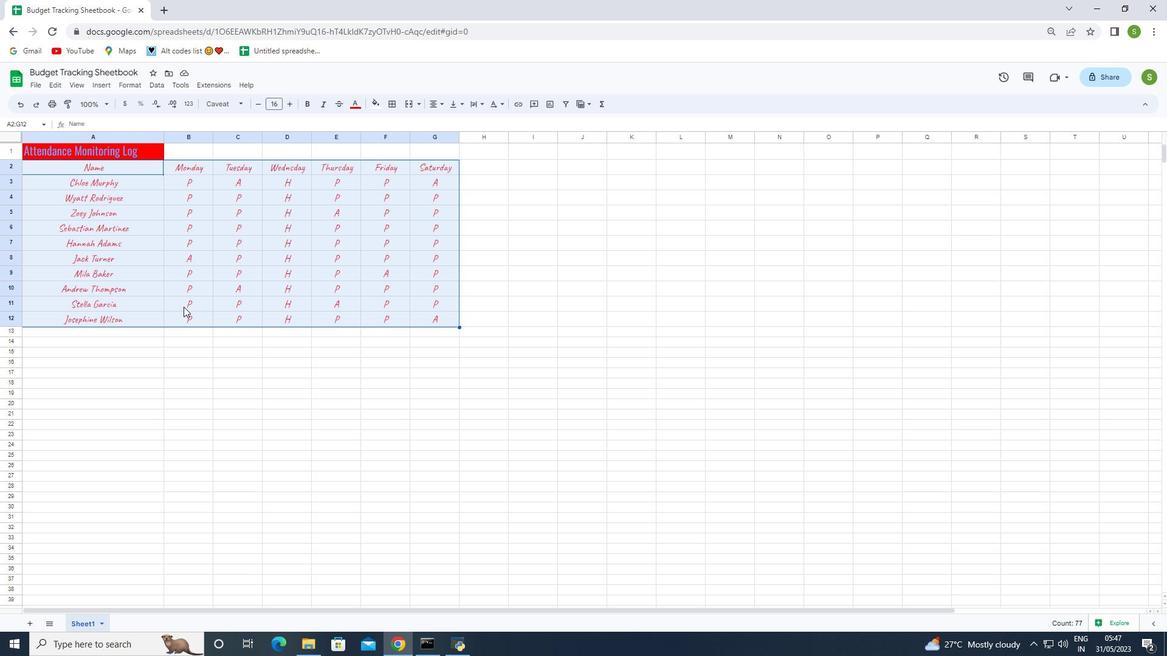 
Action: Mouse pressed left at (213, 289)
Screenshot: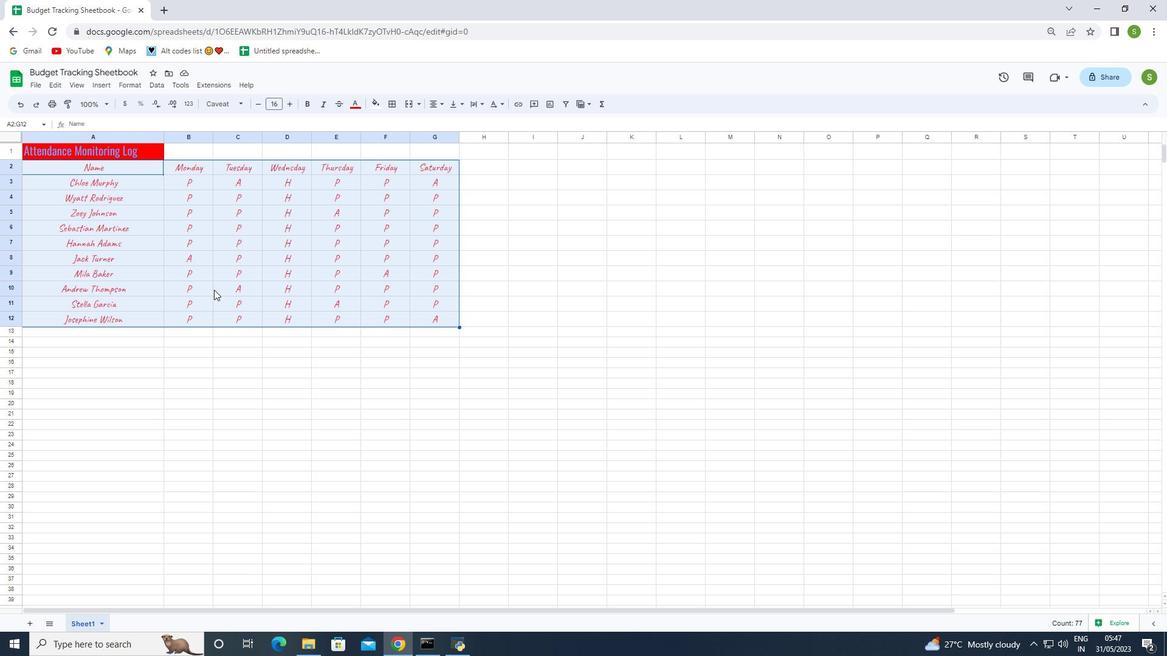 
